Task: Enter group name "Business Target"
Action: Mouse moved to (478, 60)
Screenshot: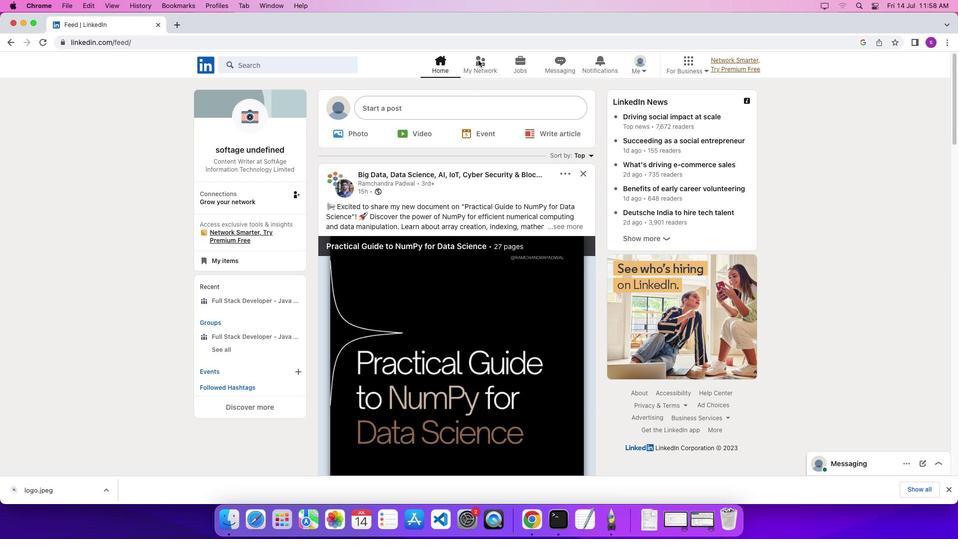 
Action: Mouse pressed left at (478, 60)
Screenshot: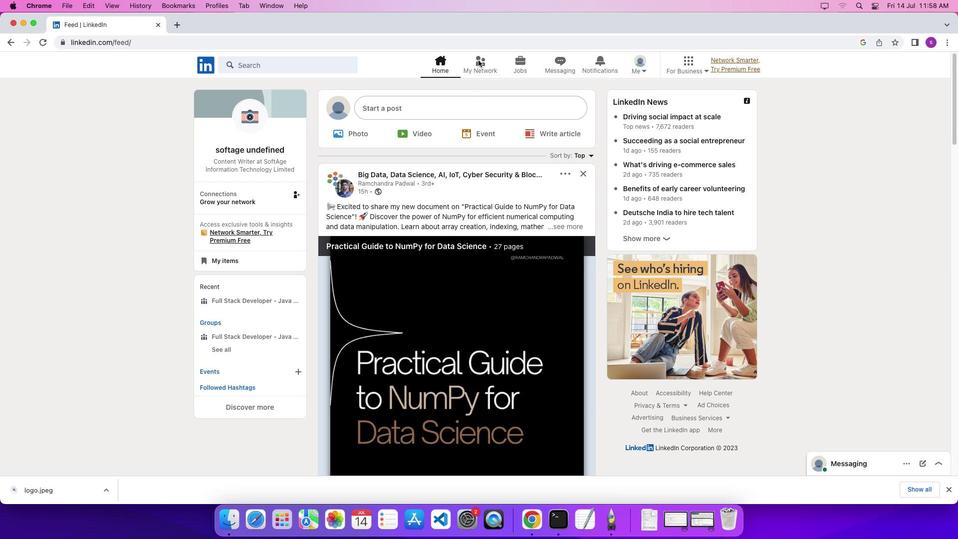 
Action: Mouse pressed left at (478, 60)
Screenshot: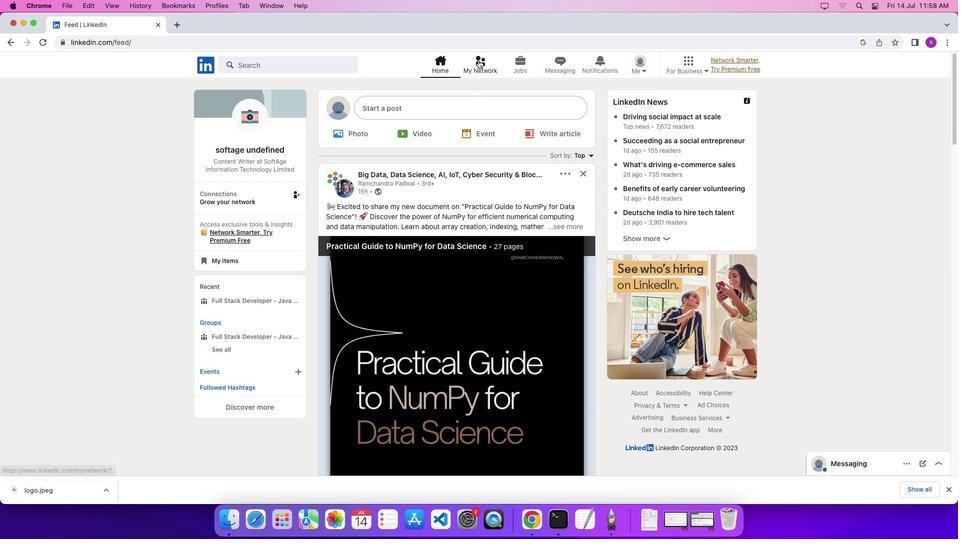 
Action: Mouse moved to (237, 177)
Screenshot: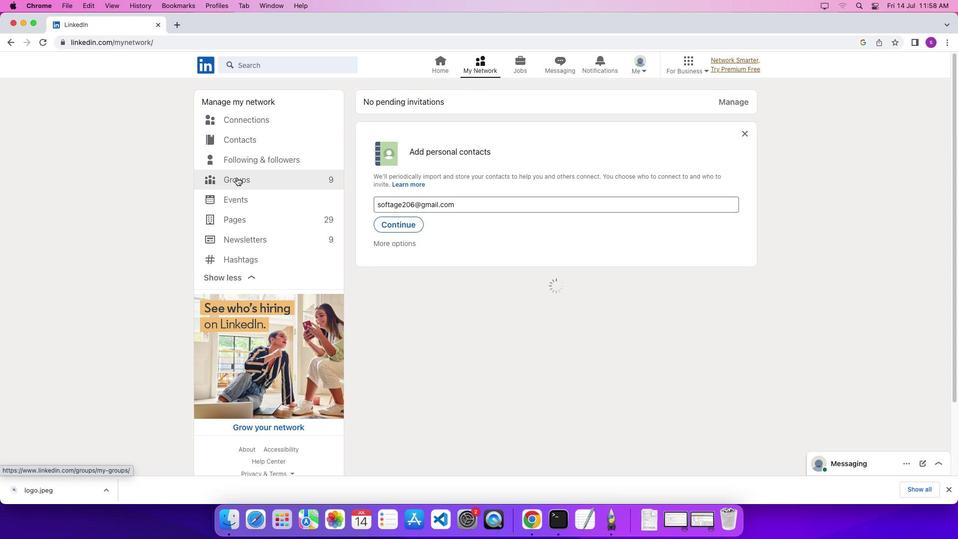 
Action: Mouse pressed left at (237, 177)
Screenshot: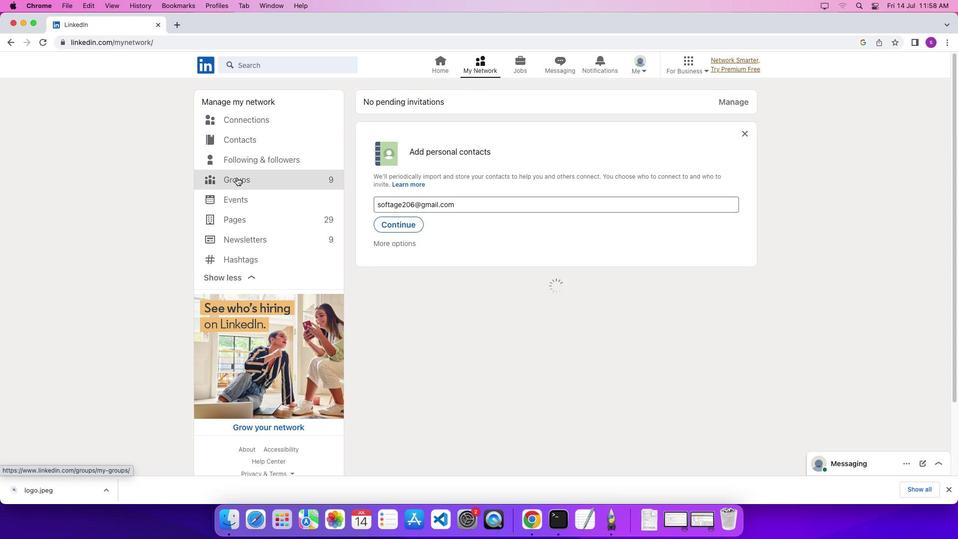 
Action: Mouse moved to (530, 104)
Screenshot: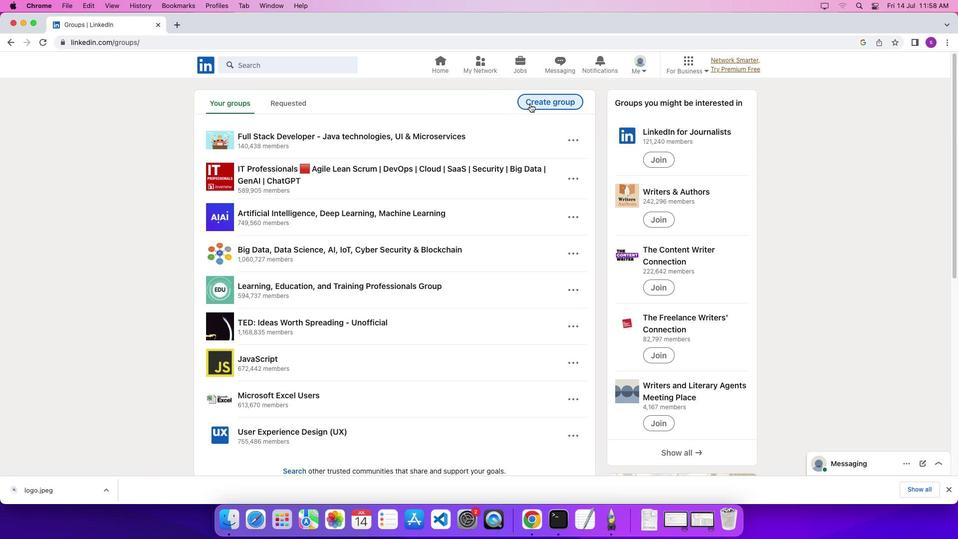 
Action: Mouse pressed left at (530, 104)
Screenshot: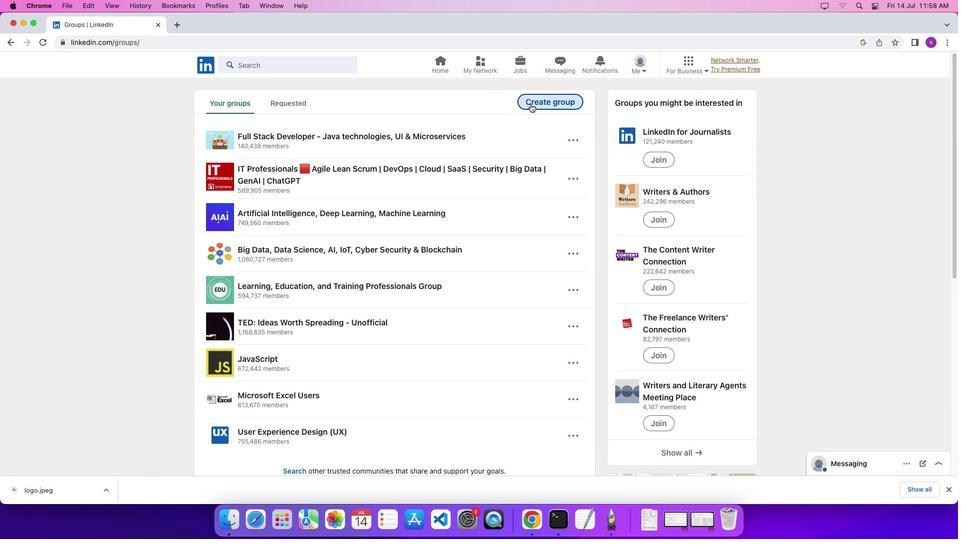 
Action: Mouse moved to (437, 234)
Screenshot: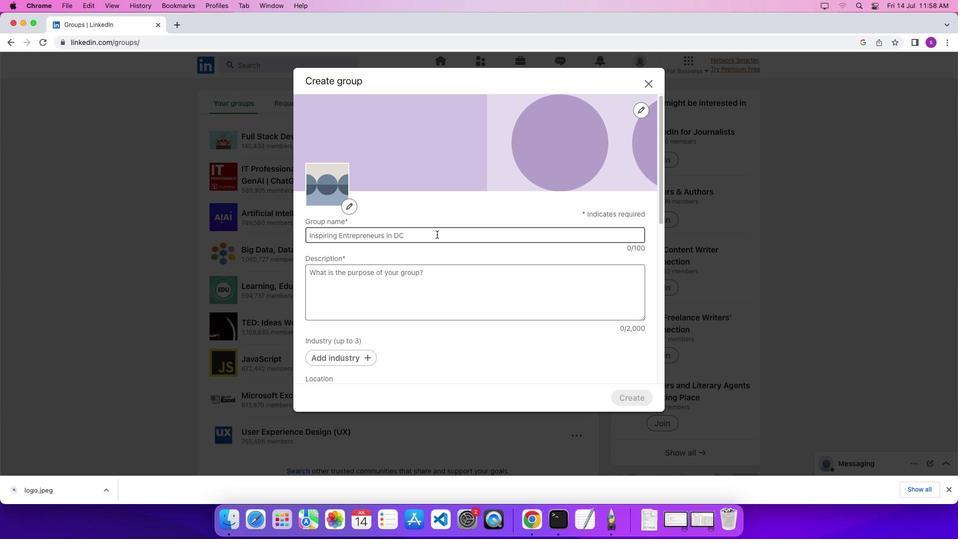 
Action: Mouse pressed left at (437, 234)
Screenshot: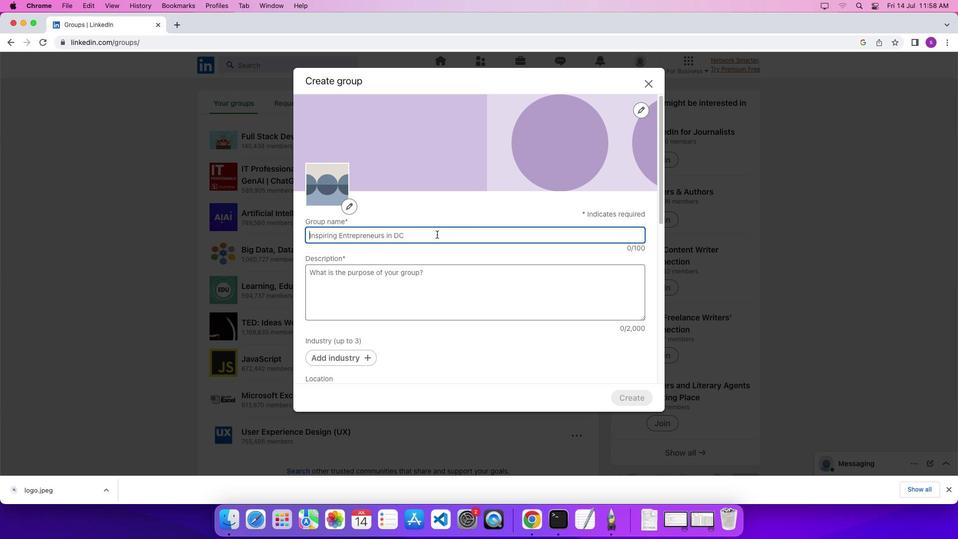 
Action: Mouse moved to (460, 235)
Screenshot: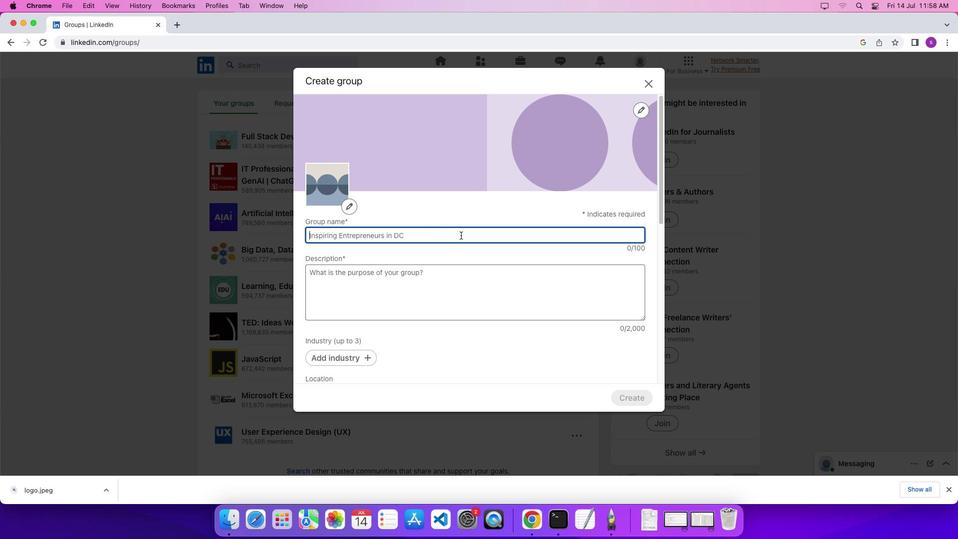
Action: Key pressed Key.shift'B''u''s''i''n''e''s''s'Key.spaceKey.shift'T''a''r''g''e''t'
Screenshot: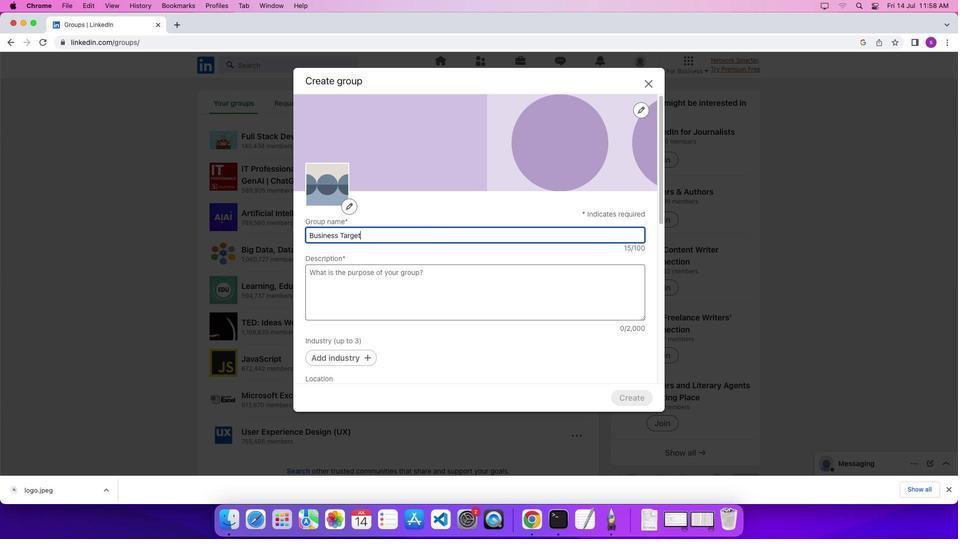 
Action: Mouse moved to (472, 242)
Screenshot: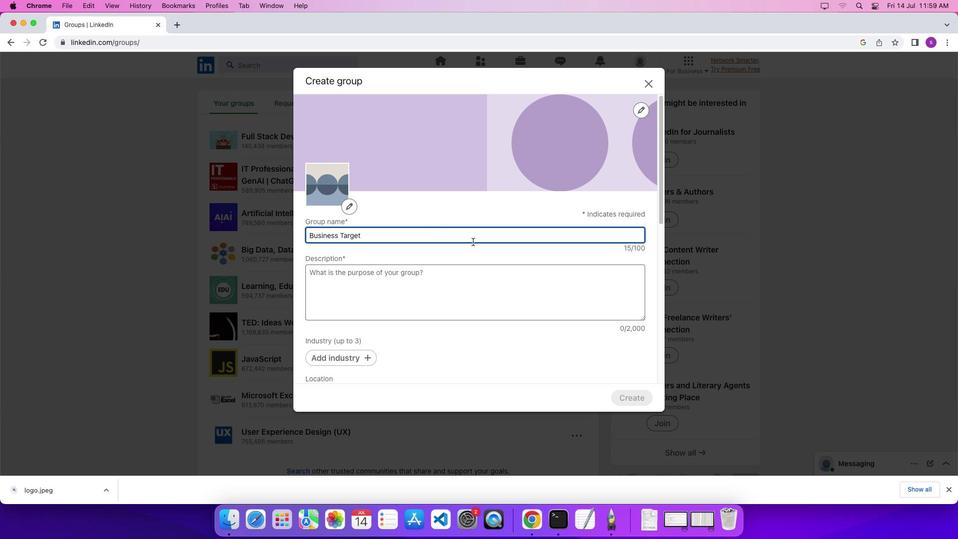 
